 Task: Add Sprouts White Quinoa to the cart.
Action: Mouse pressed left at (15, 92)
Screenshot: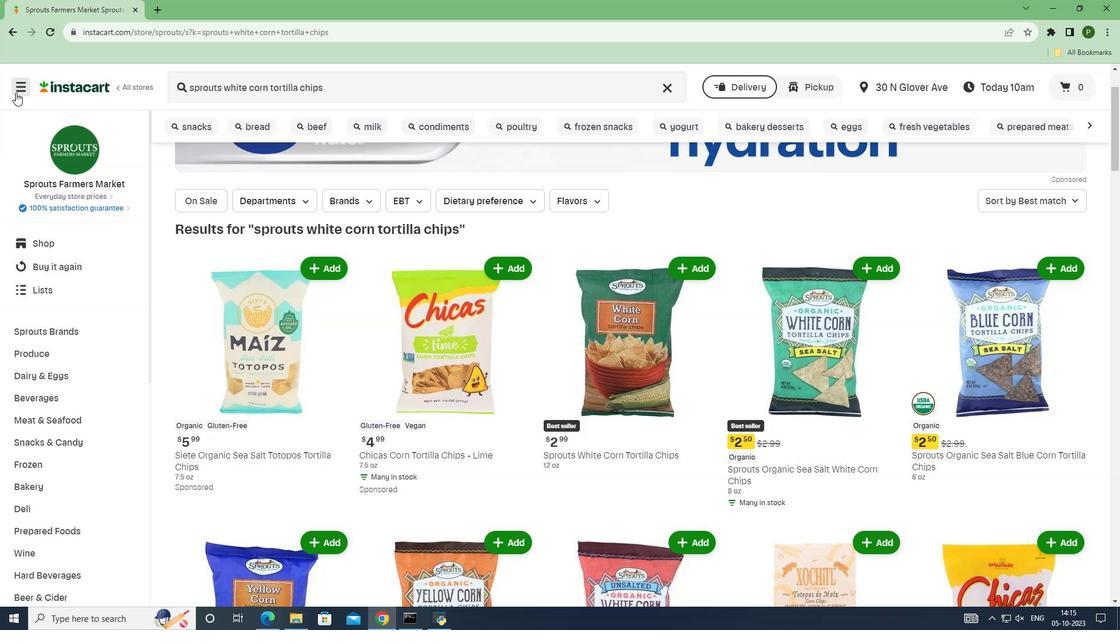 
Action: Mouse moved to (41, 300)
Screenshot: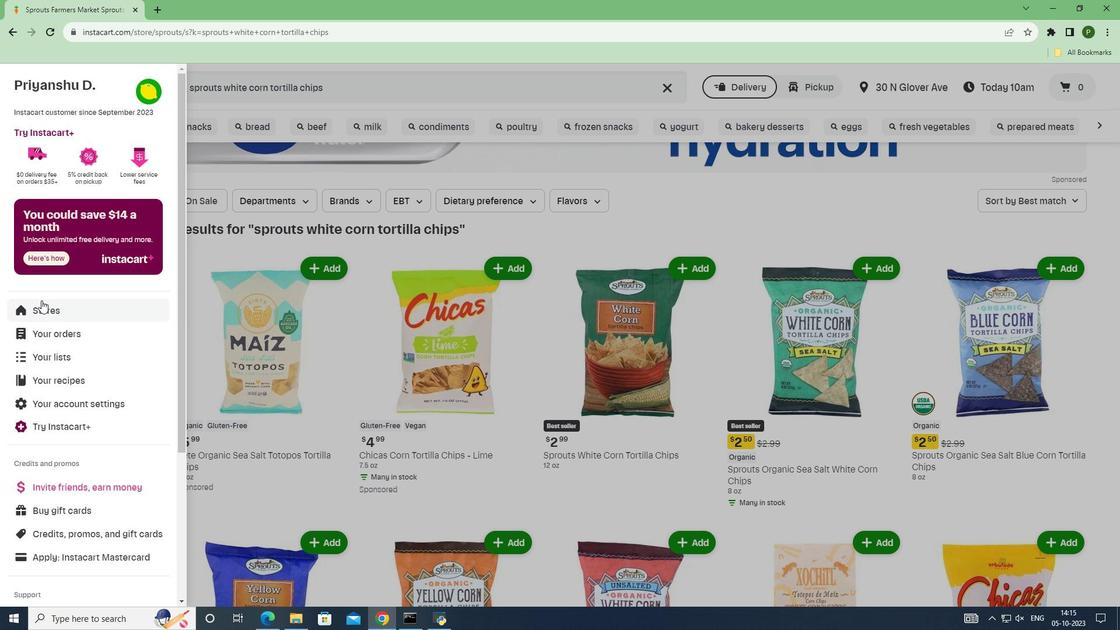 
Action: Mouse pressed left at (41, 300)
Screenshot: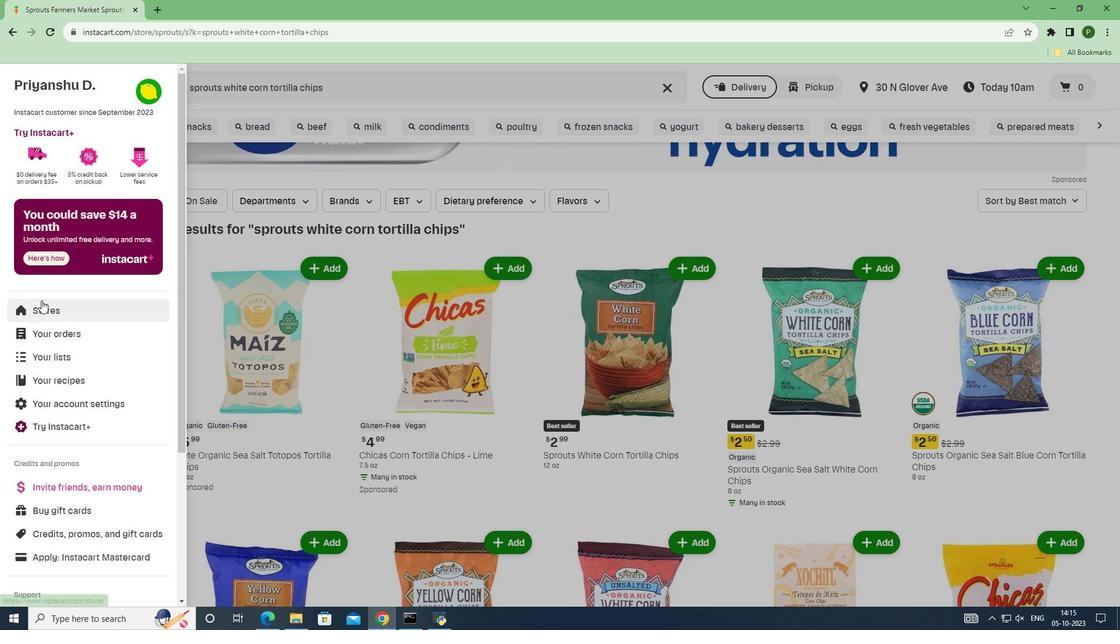 
Action: Mouse moved to (281, 138)
Screenshot: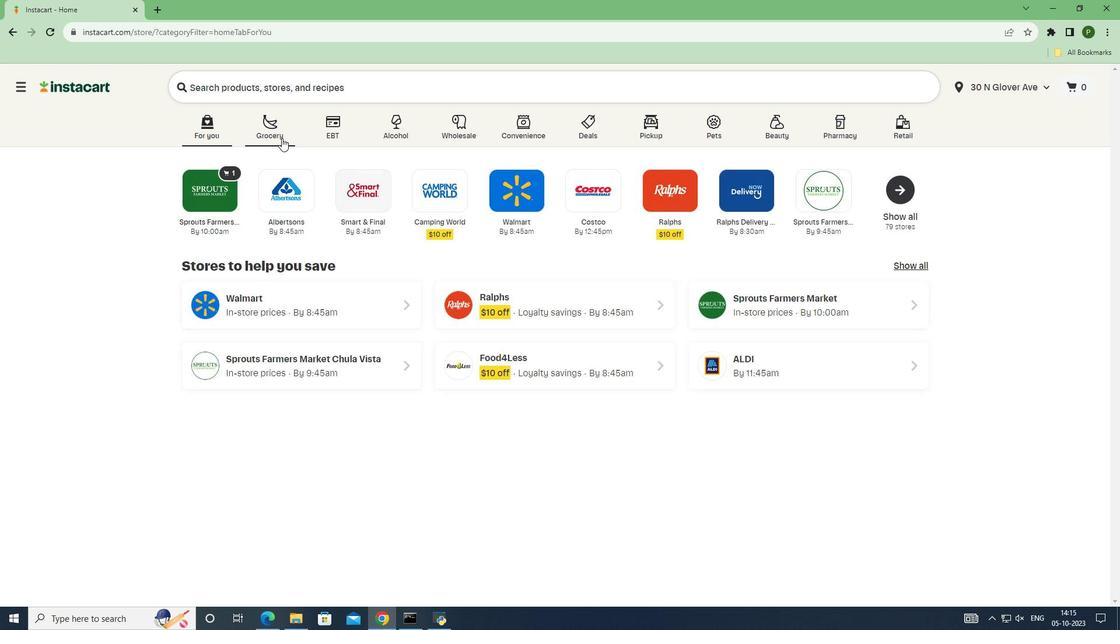 
Action: Mouse pressed left at (281, 138)
Screenshot: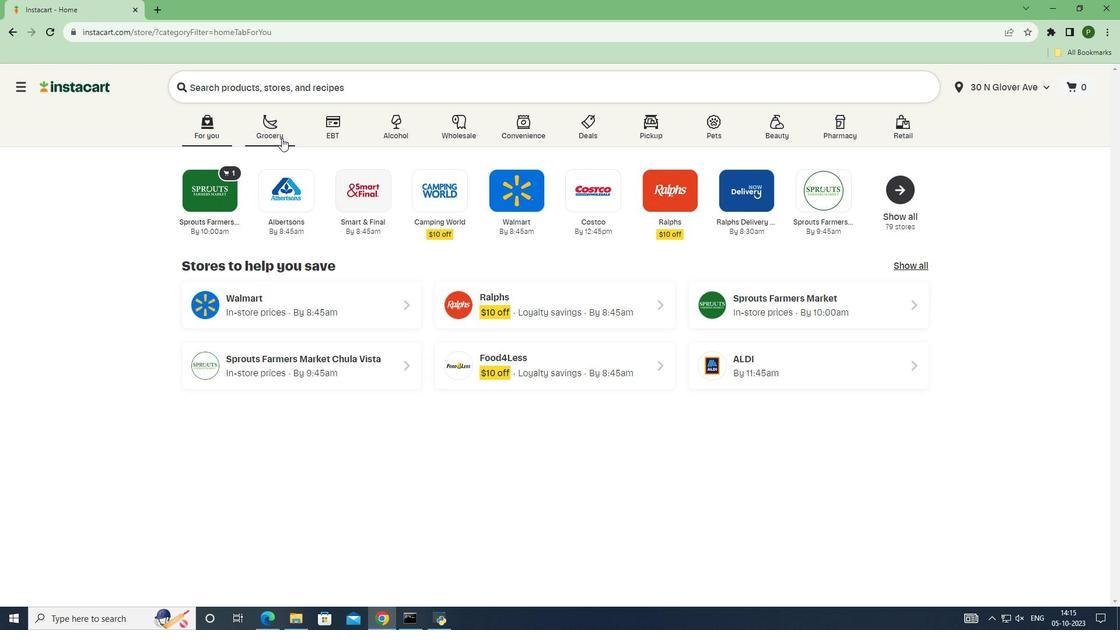 
Action: Mouse moved to (715, 271)
Screenshot: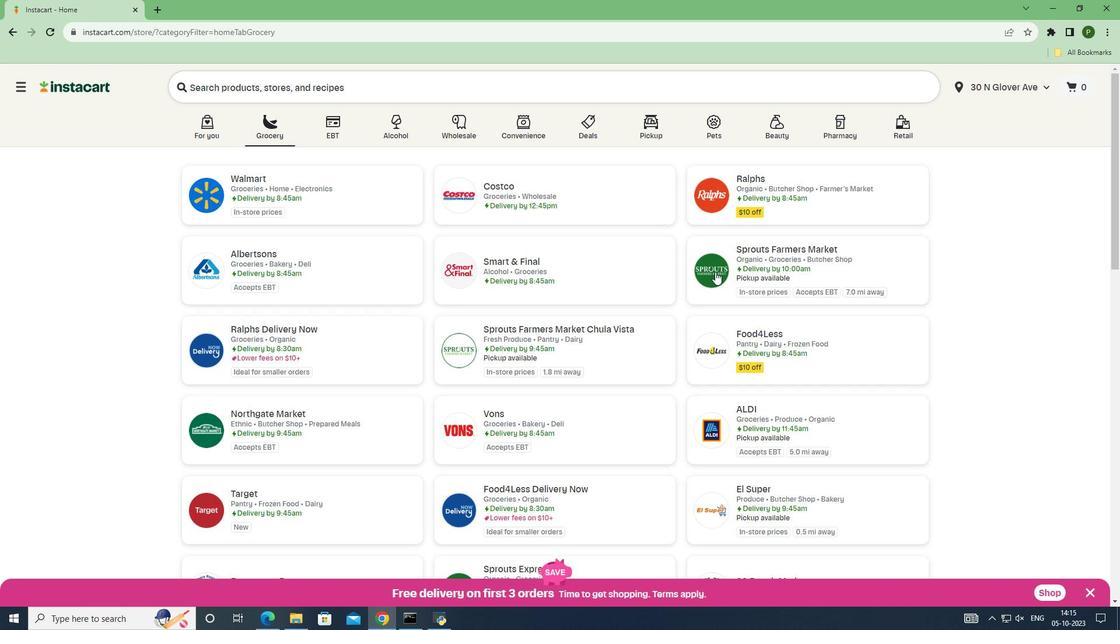 
Action: Mouse pressed left at (715, 271)
Screenshot: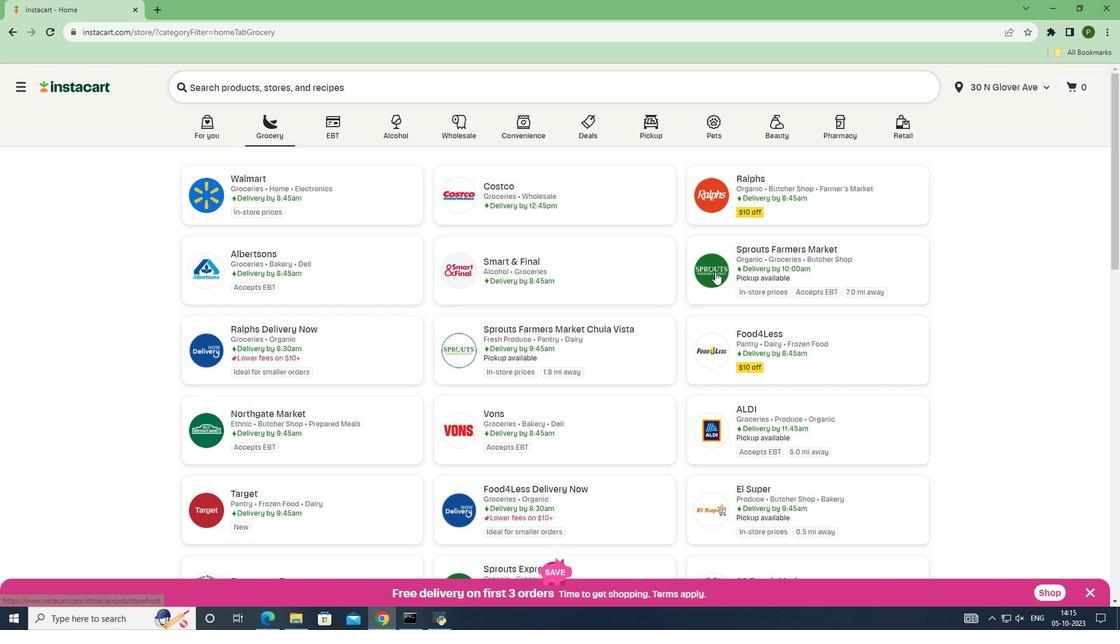 
Action: Mouse moved to (54, 329)
Screenshot: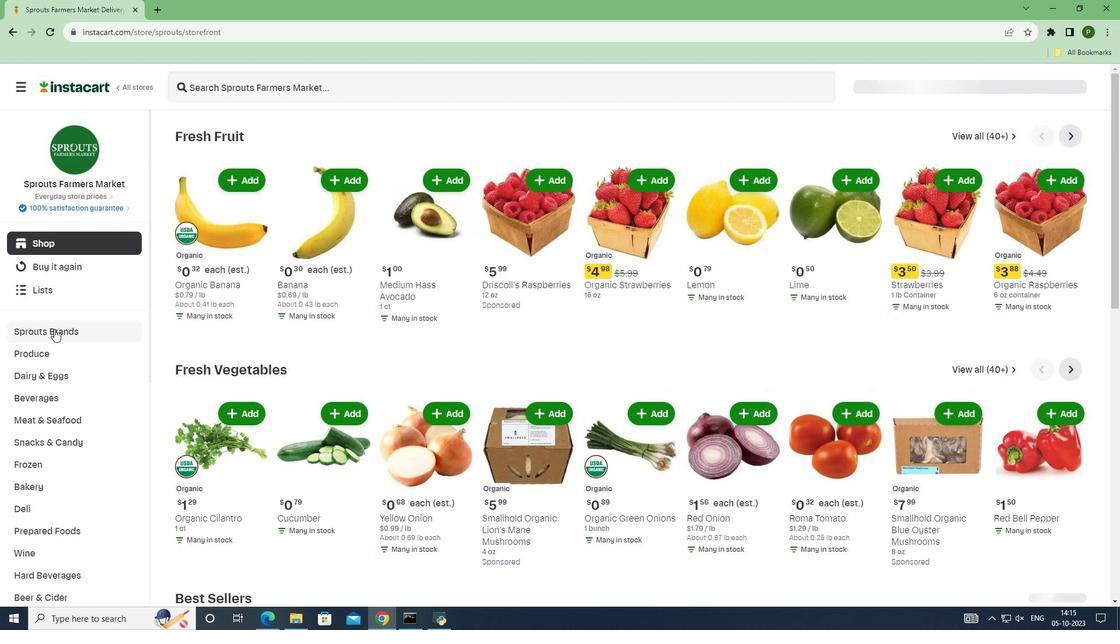 
Action: Mouse pressed left at (54, 329)
Screenshot: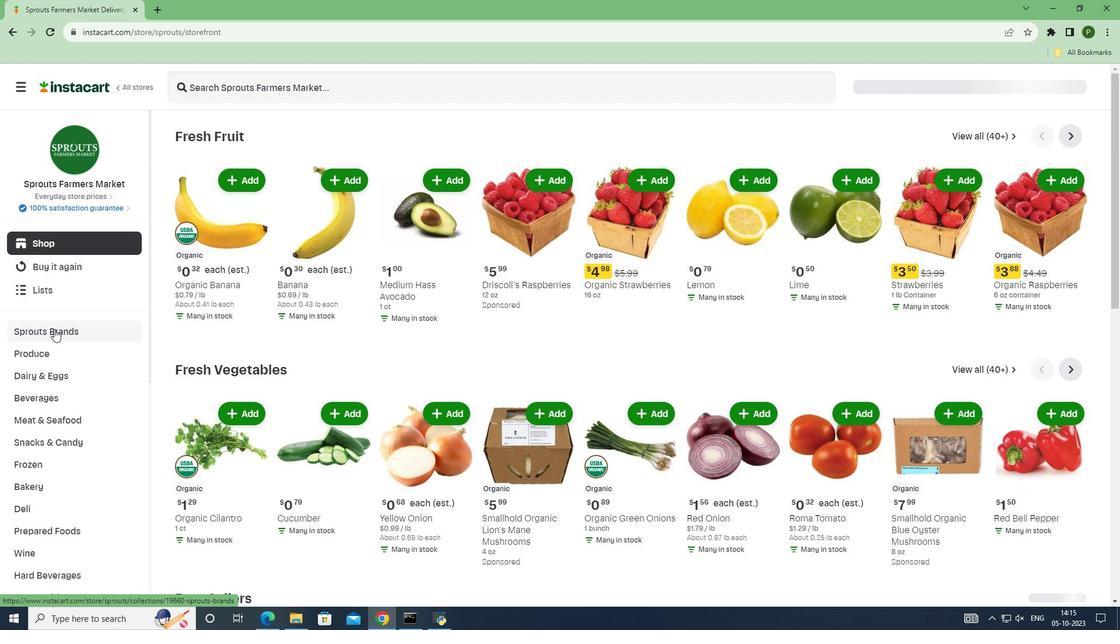 
Action: Mouse moved to (37, 425)
Screenshot: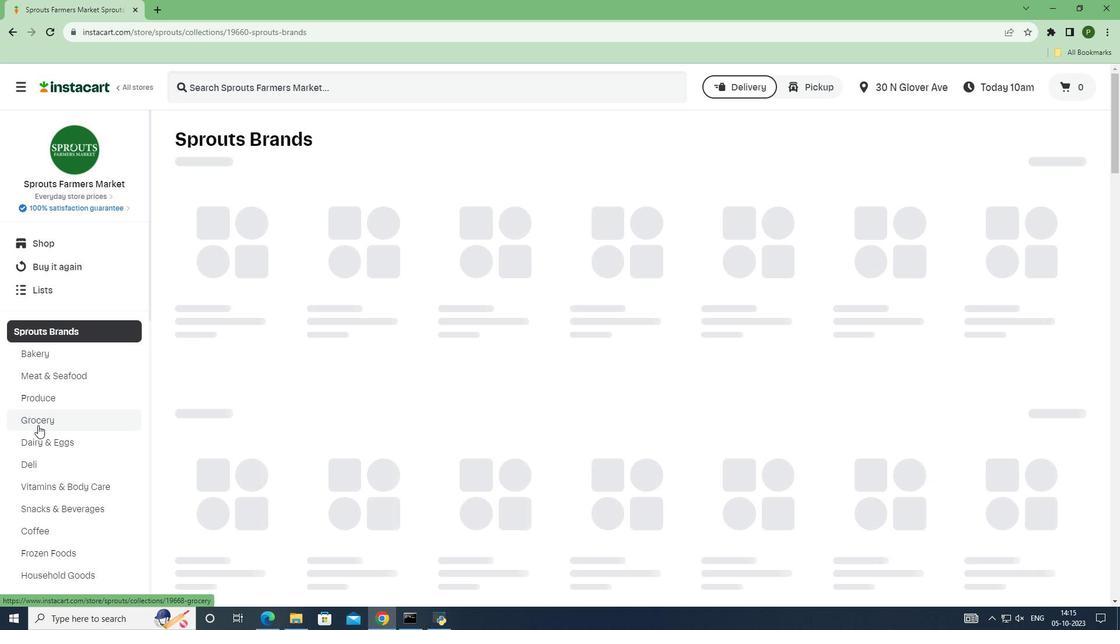 
Action: Mouse pressed left at (37, 425)
Screenshot: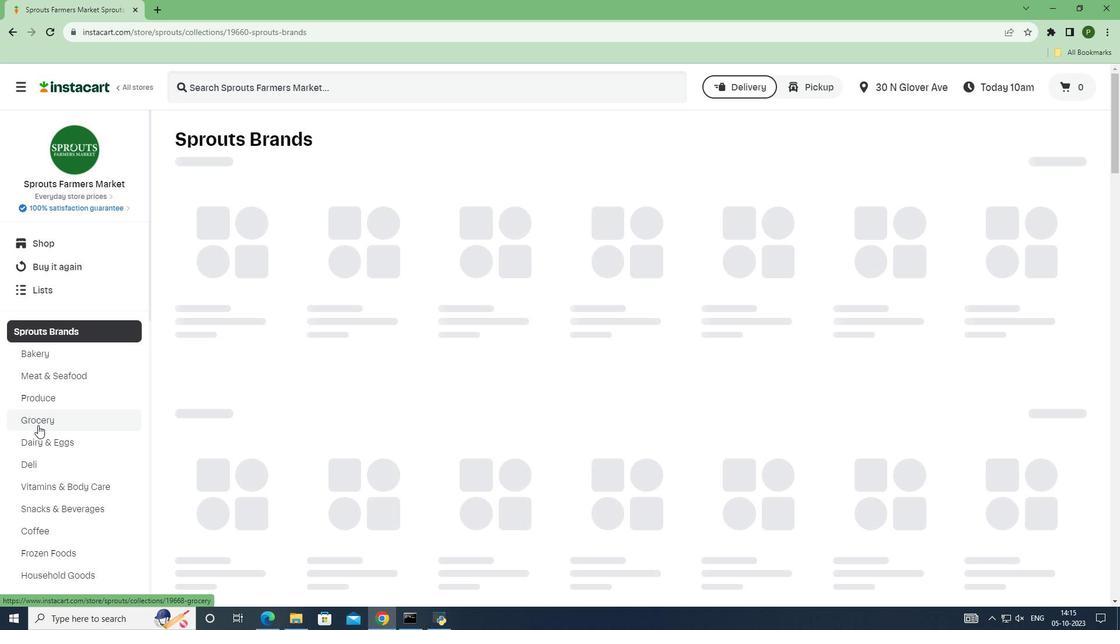 
Action: Mouse moved to (260, 89)
Screenshot: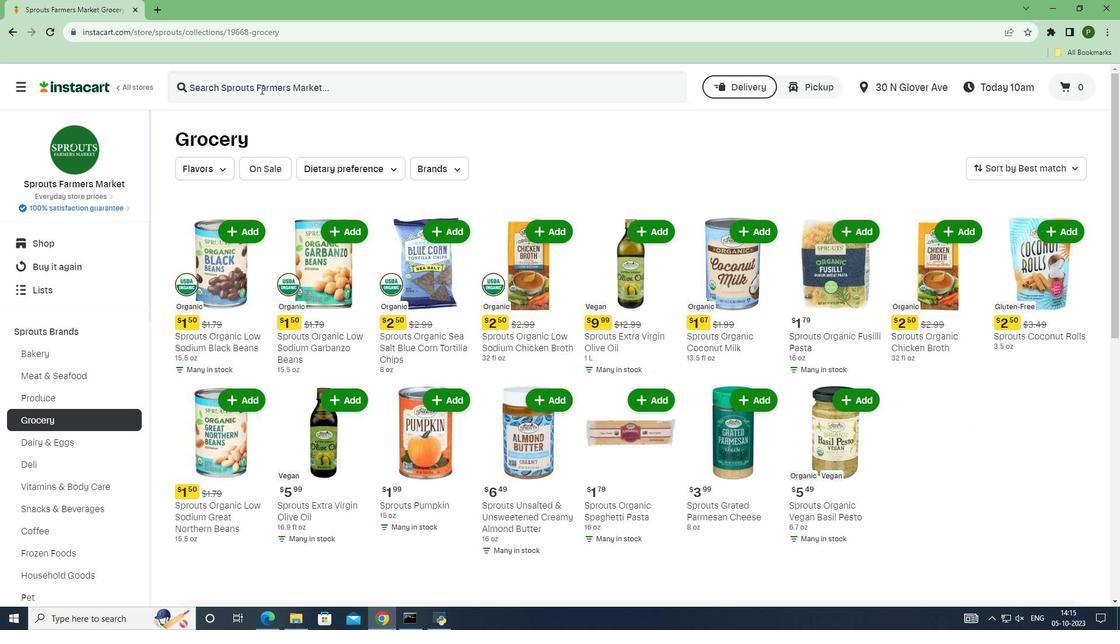 
Action: Mouse pressed left at (260, 89)
Screenshot: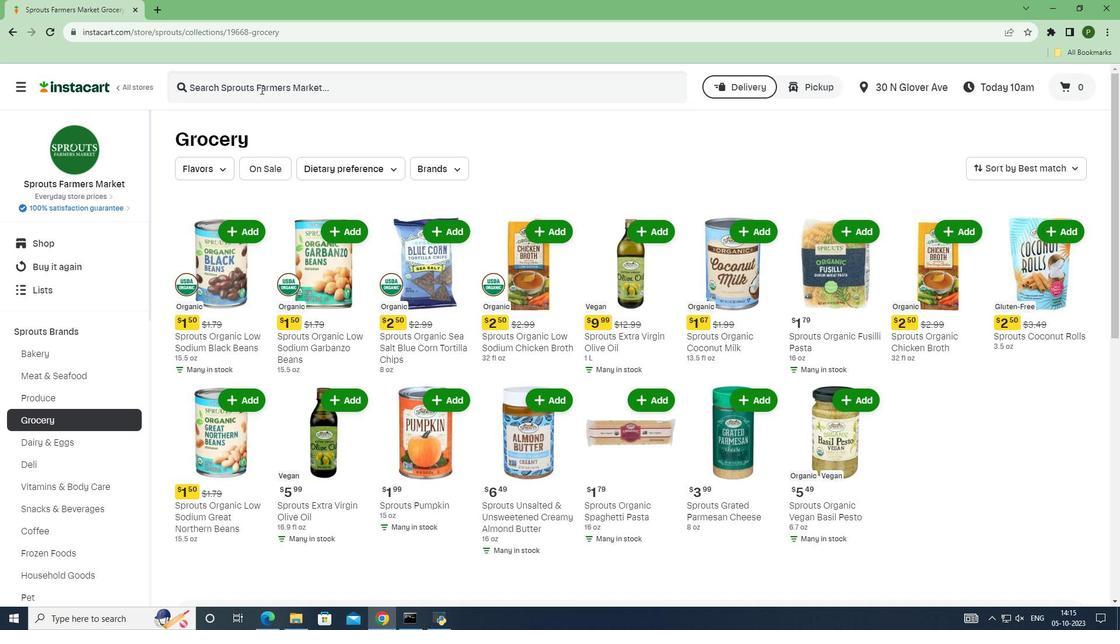 
Action: Mouse pressed left at (260, 89)
Screenshot: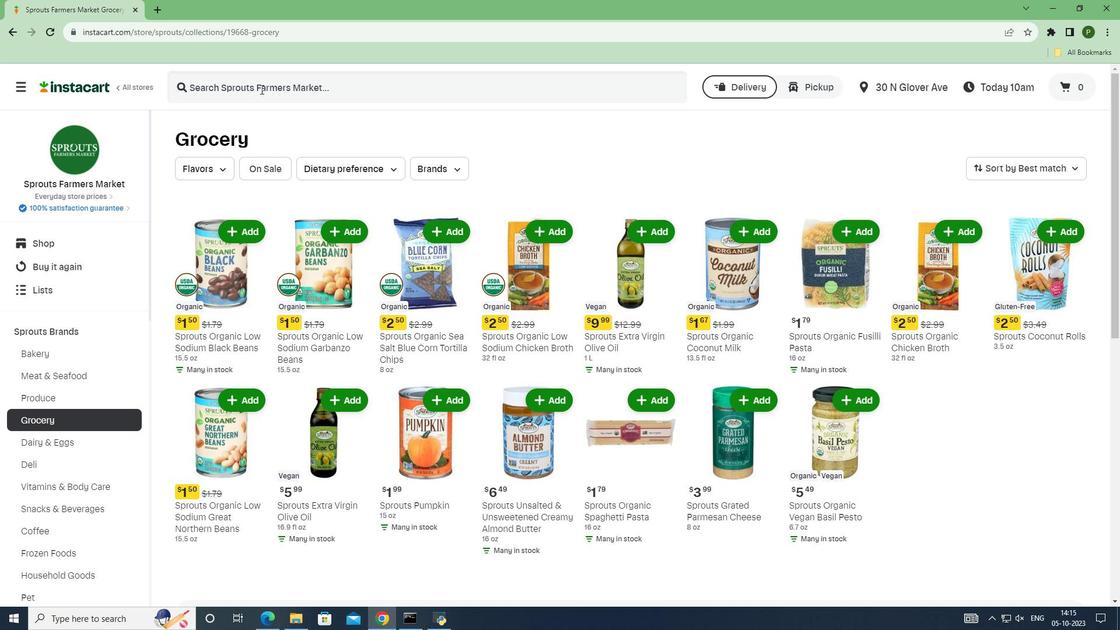 
Action: Key pressed <Key.caps_lock>S<Key.caps_lock>prouts<Key.space><Key.caps_lock>W<Key.caps_lock>hite<Key.space><Key.caps_lock>Q<Key.caps_lock>uinoa<Key.enter>
Screenshot: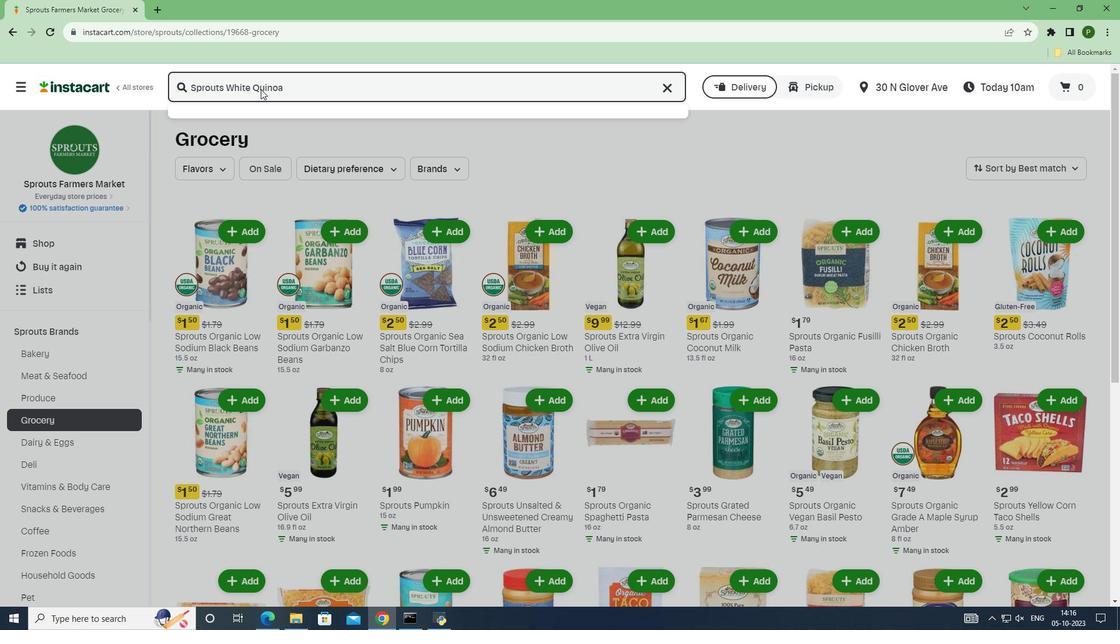 
Action: Mouse moved to (313, 324)
Screenshot: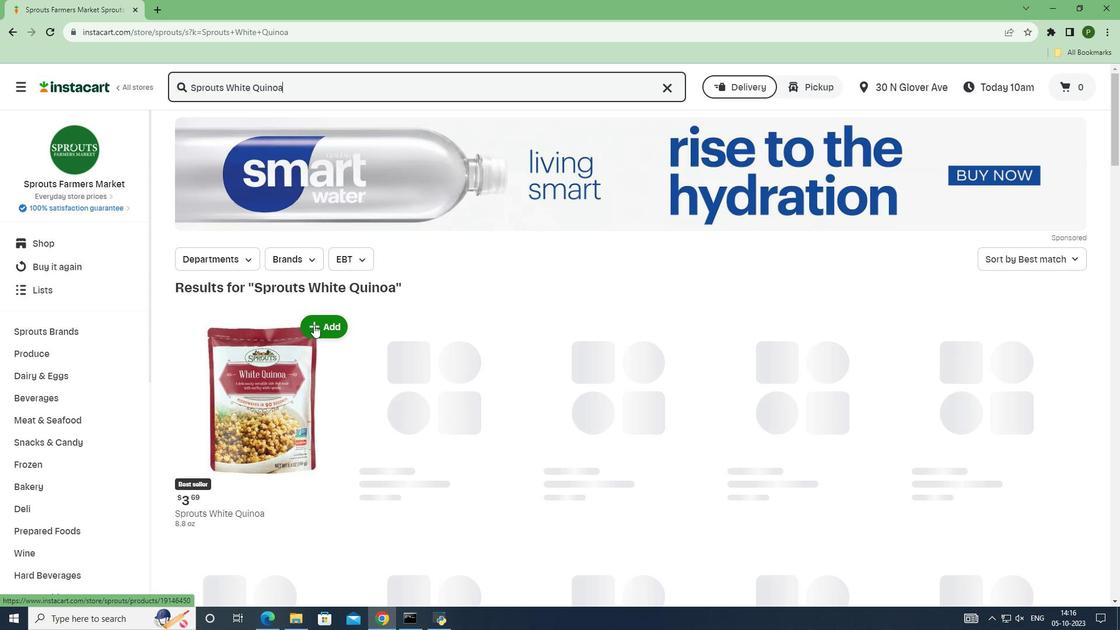 
Action: Mouse pressed left at (313, 324)
Screenshot: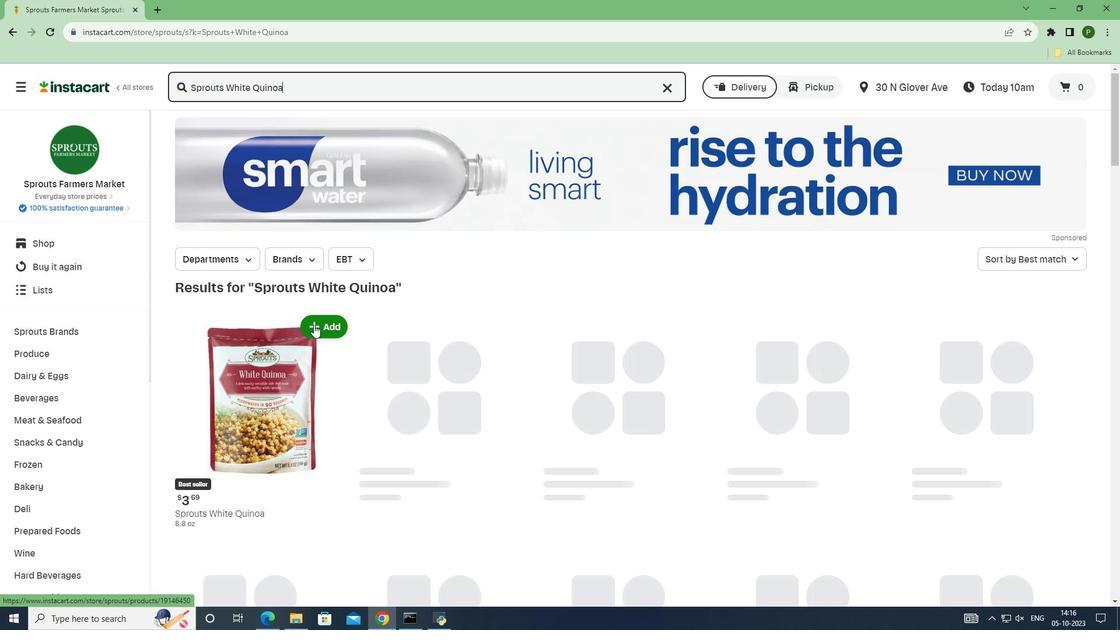 
